 Task: Change scribble  line  to solid.
Action: Mouse moved to (450, 327)
Screenshot: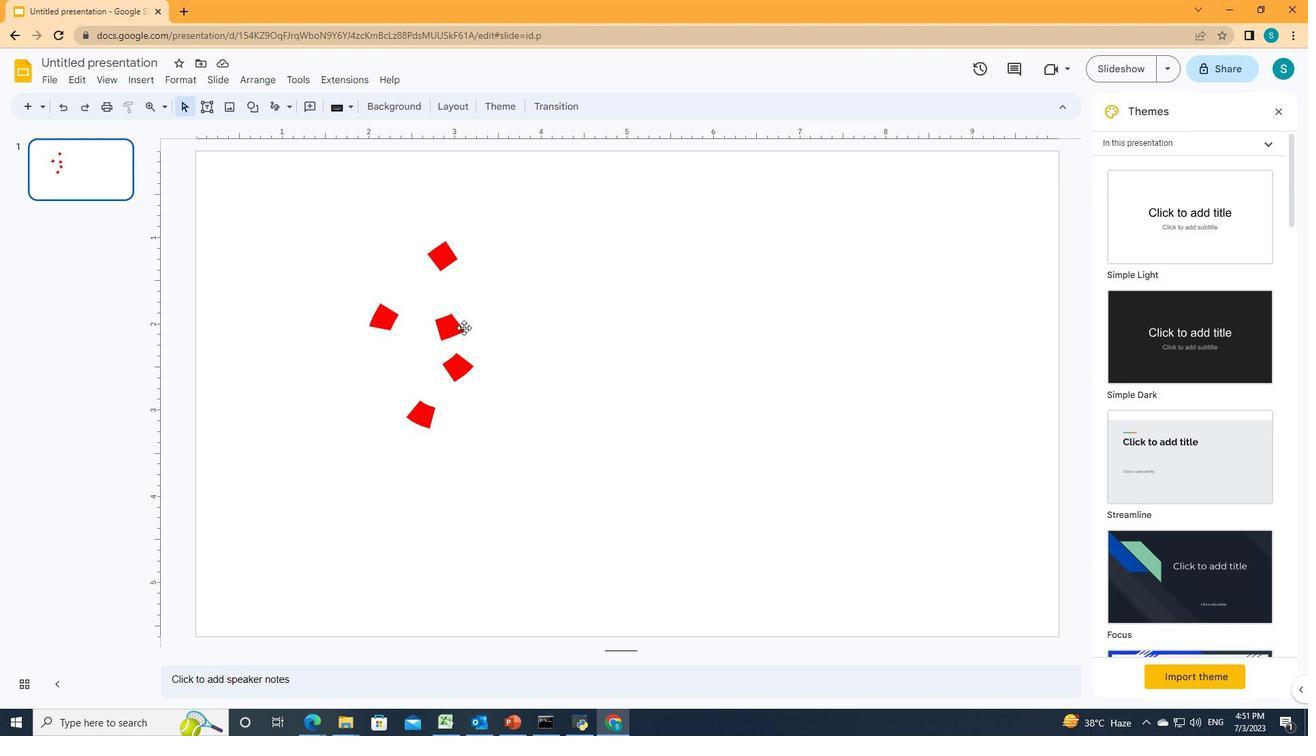 
Action: Mouse pressed left at (450, 327)
Screenshot: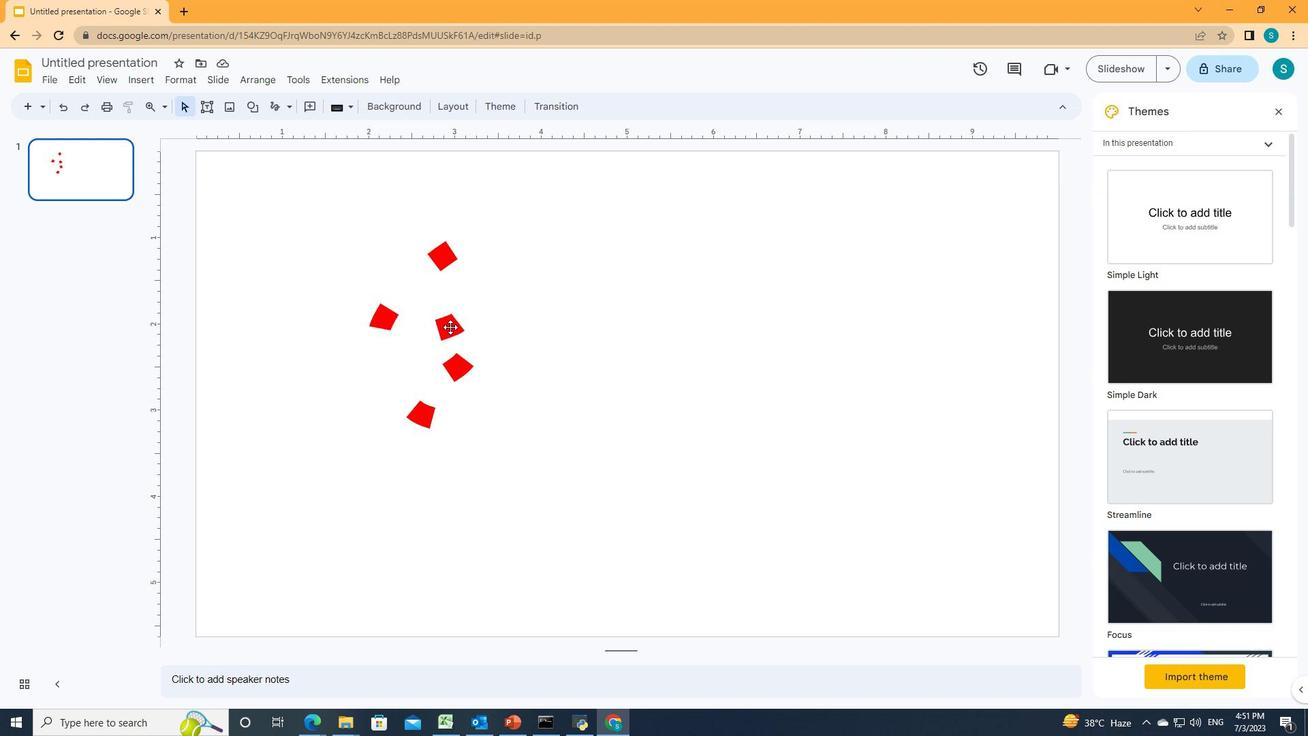 
Action: Mouse moved to (357, 111)
Screenshot: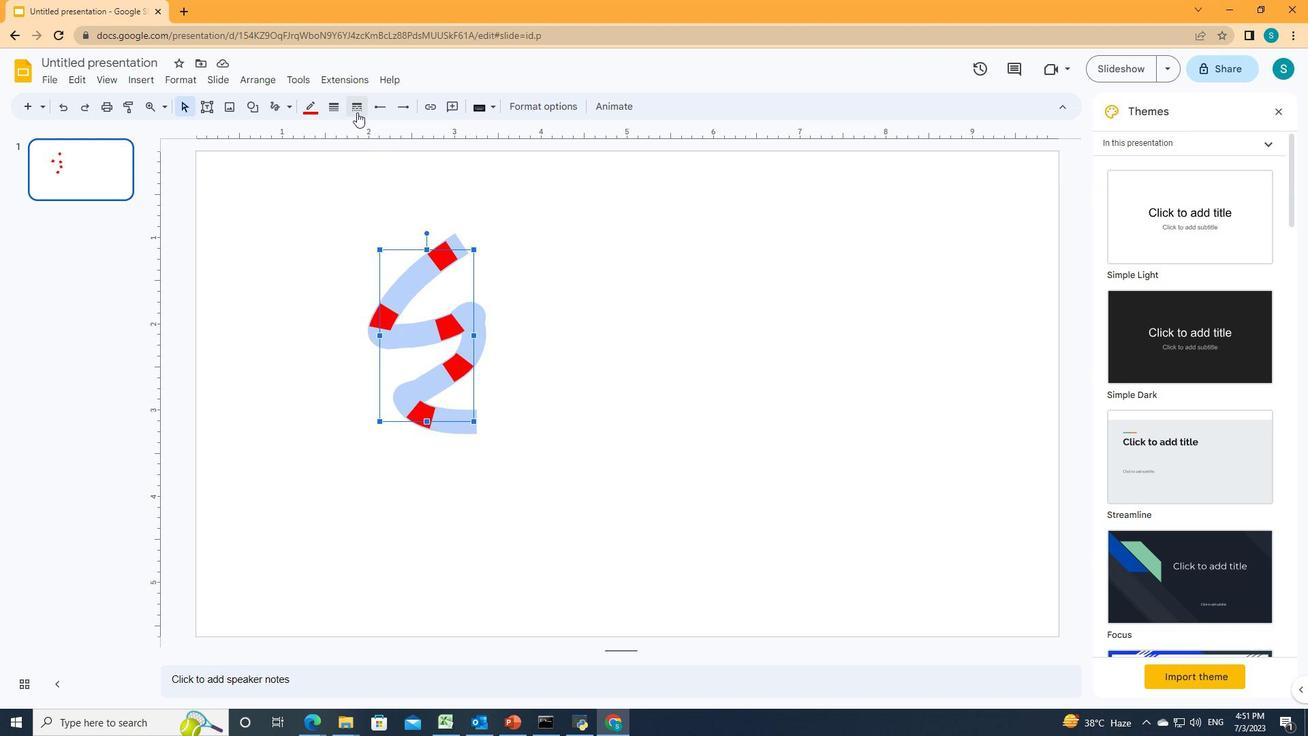 
Action: Mouse pressed left at (357, 111)
Screenshot: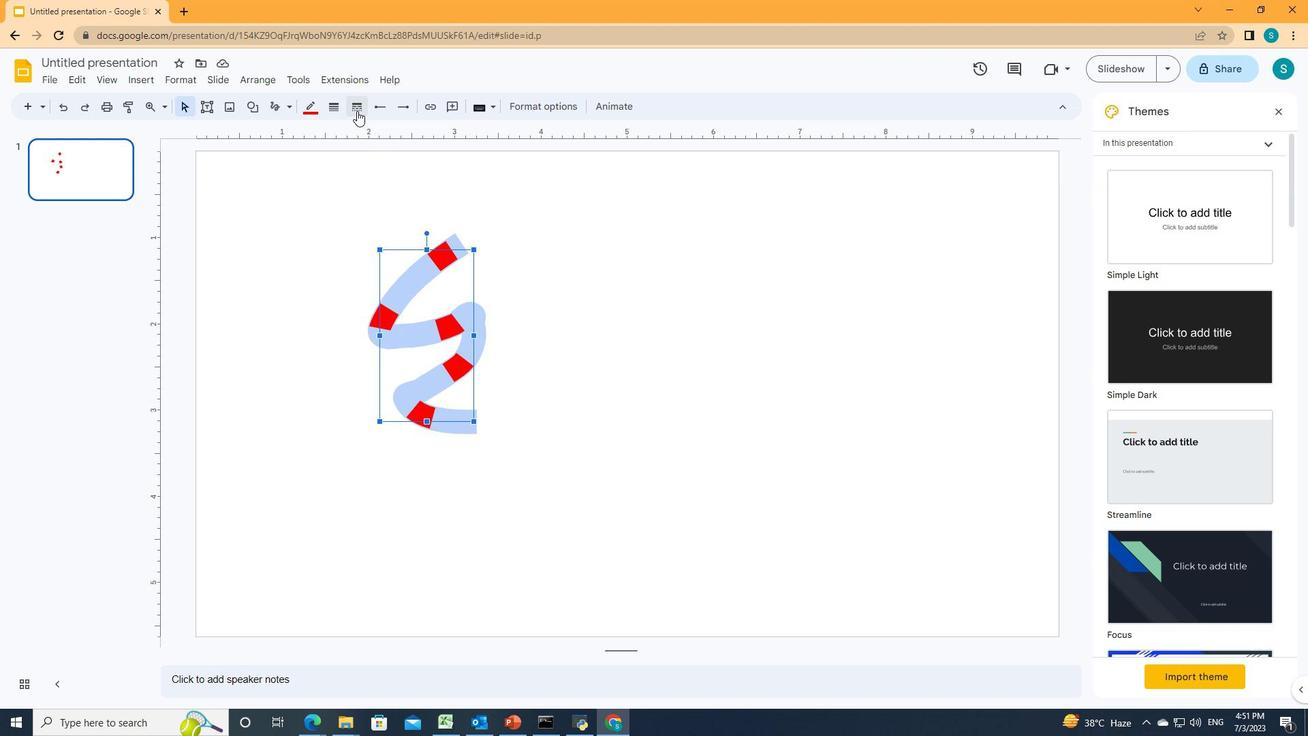
Action: Mouse moved to (364, 140)
Screenshot: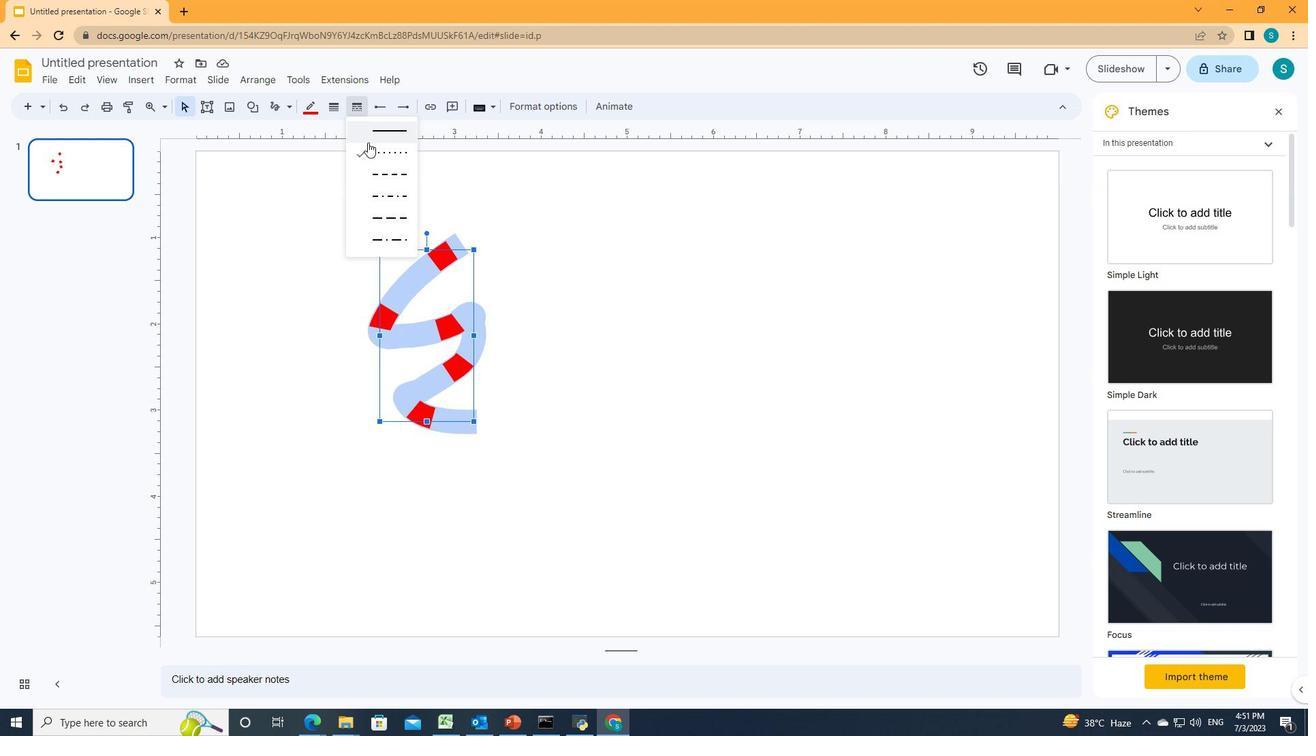 
Action: Mouse pressed left at (364, 140)
Screenshot: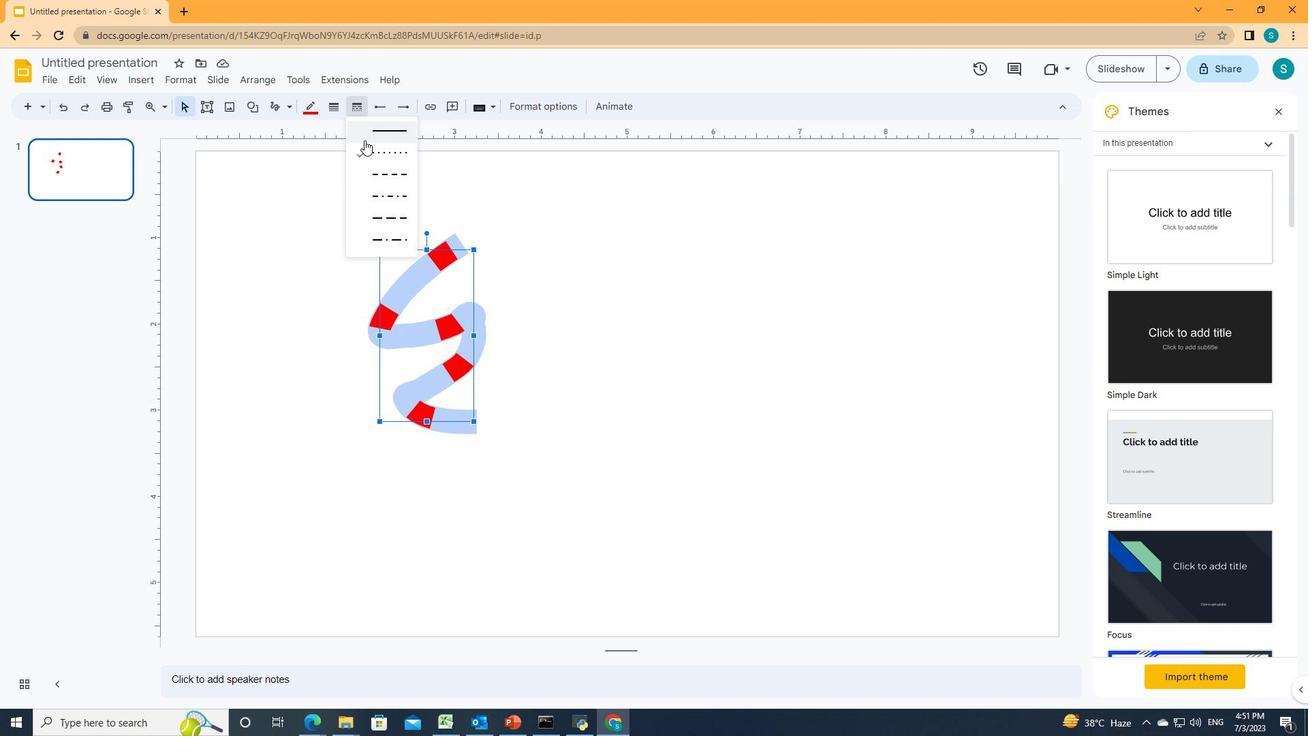 
Action: Mouse moved to (494, 246)
Screenshot: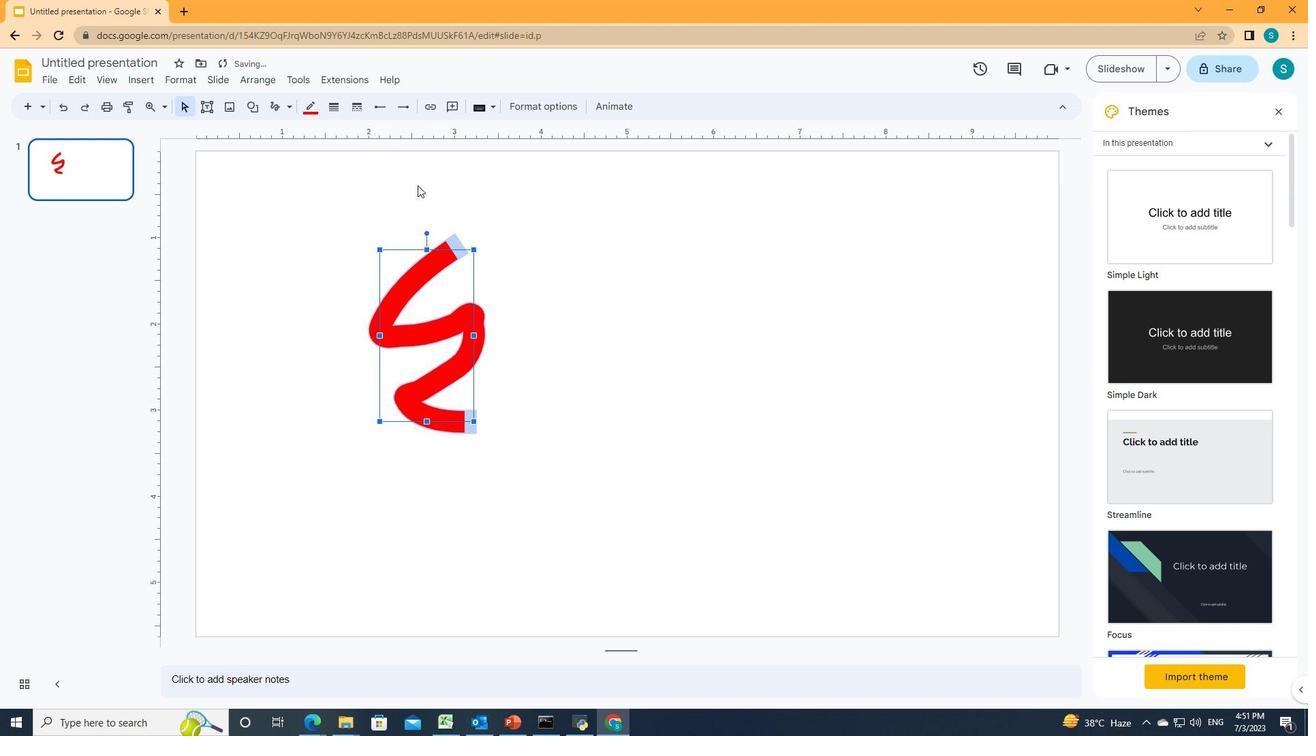 
